 Task: Check the sale-to-list ratio of range oven in the last 1 year.
Action: Mouse moved to (777, 184)
Screenshot: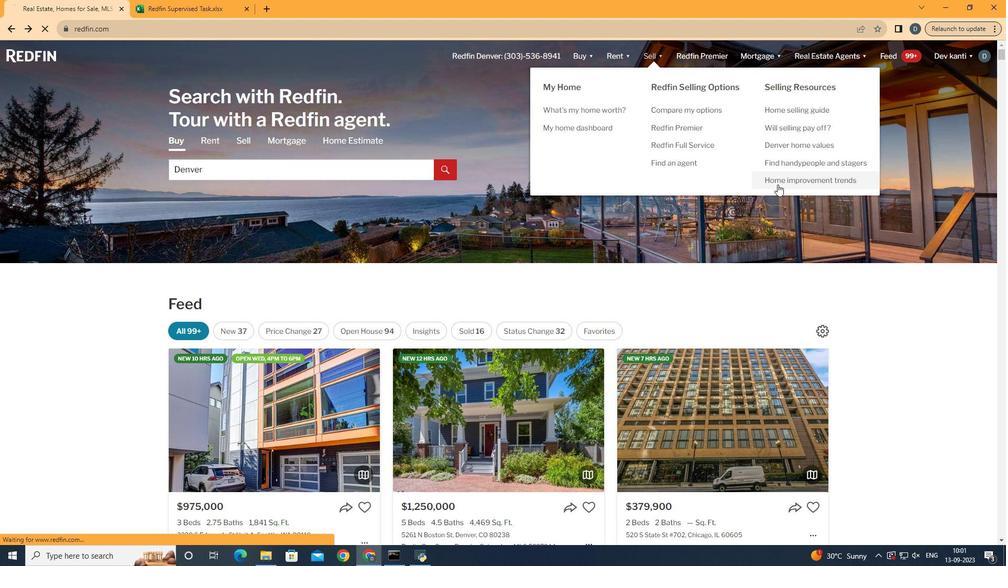 
Action: Mouse pressed left at (777, 184)
Screenshot: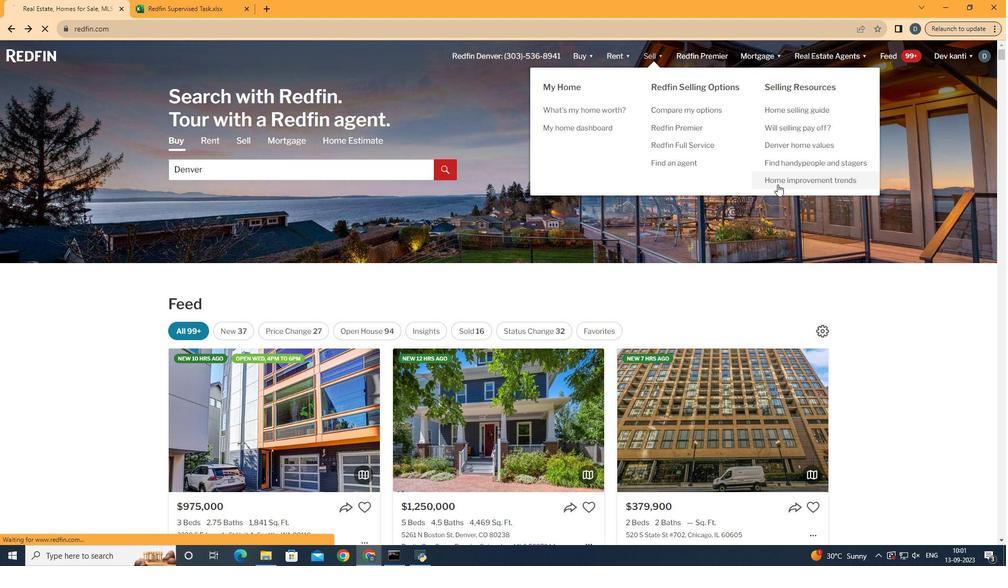 
Action: Mouse moved to (268, 202)
Screenshot: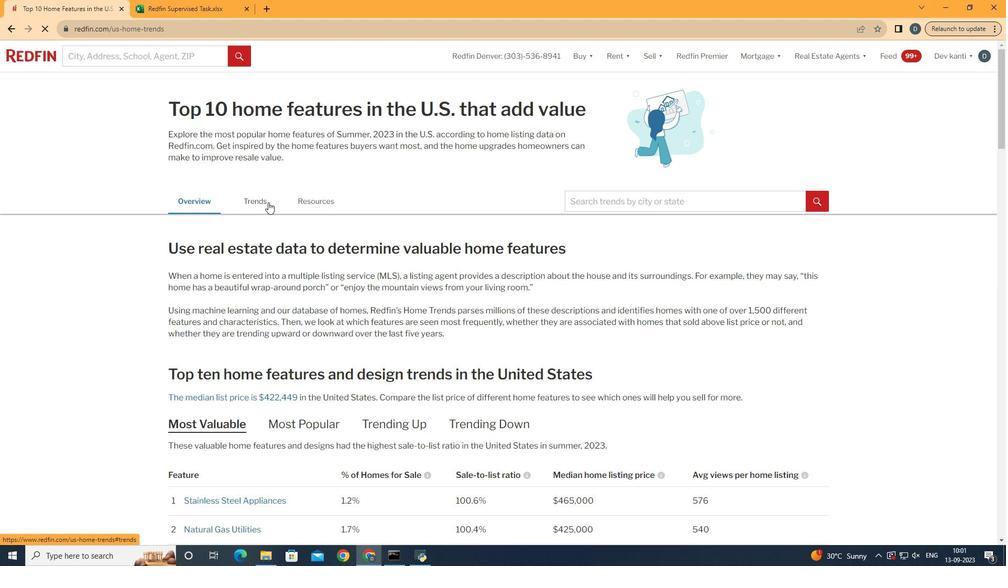 
Action: Mouse pressed left at (268, 202)
Screenshot: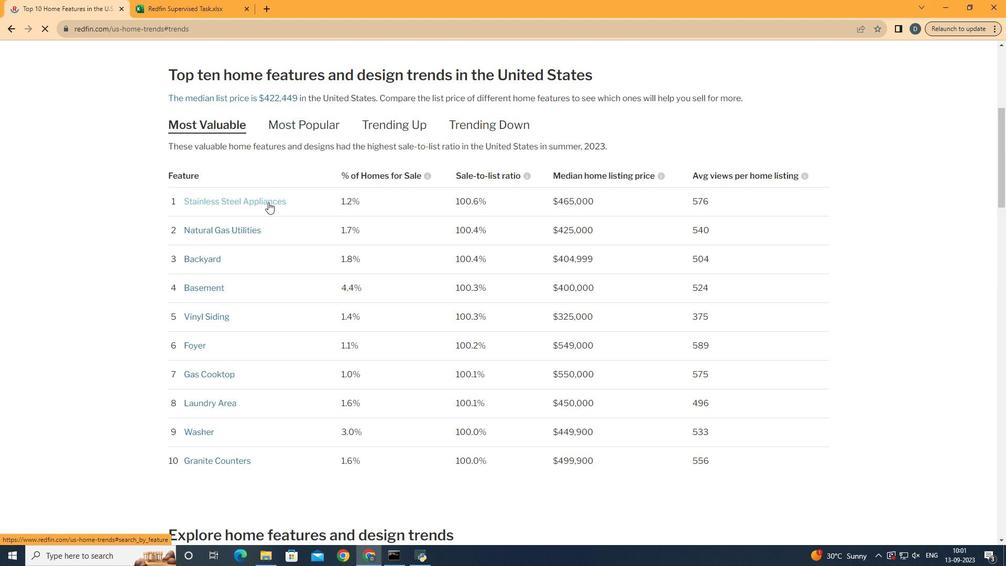 
Action: Mouse moved to (319, 276)
Screenshot: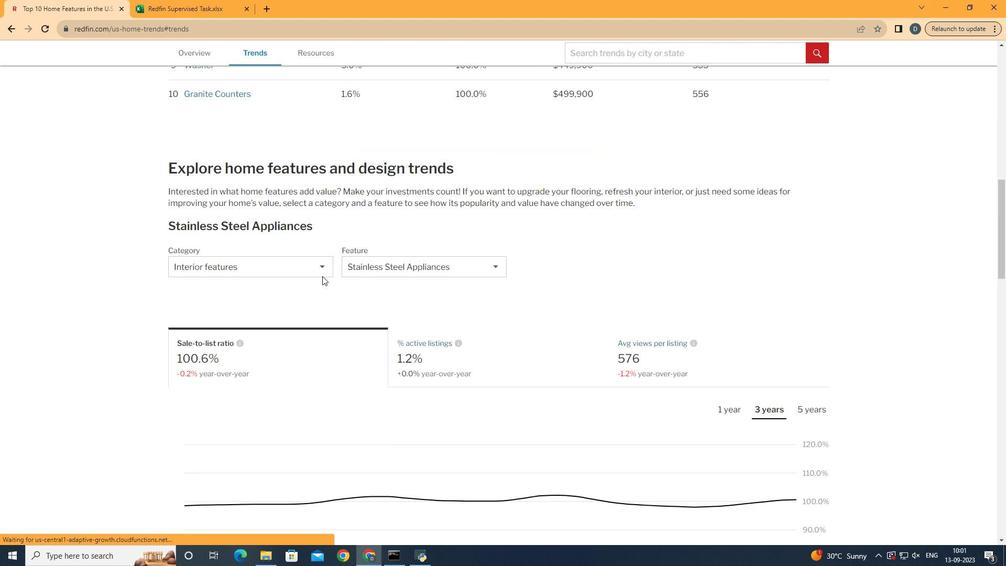 
Action: Mouse scrolled (319, 275) with delta (0, 0)
Screenshot: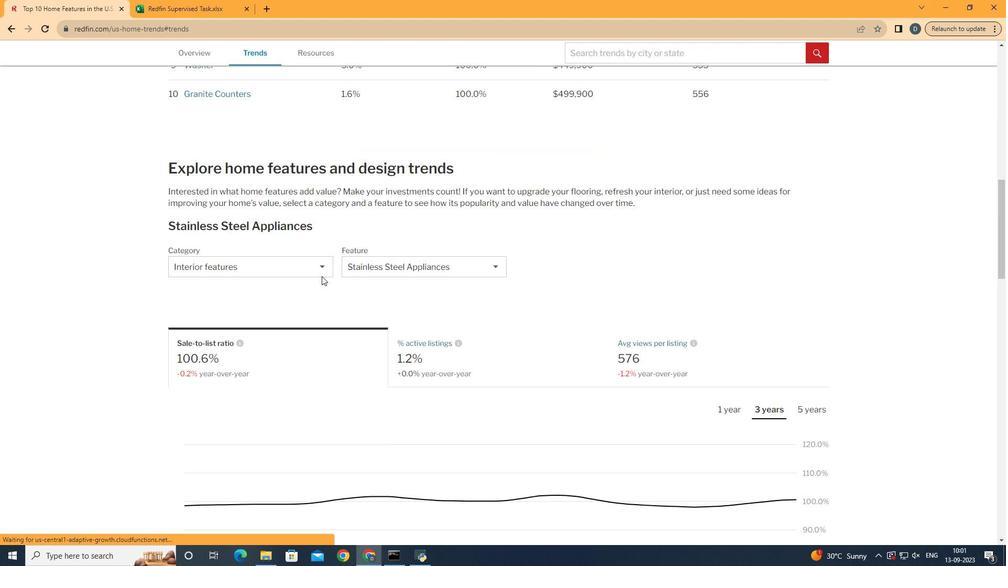 
Action: Mouse moved to (319, 276)
Screenshot: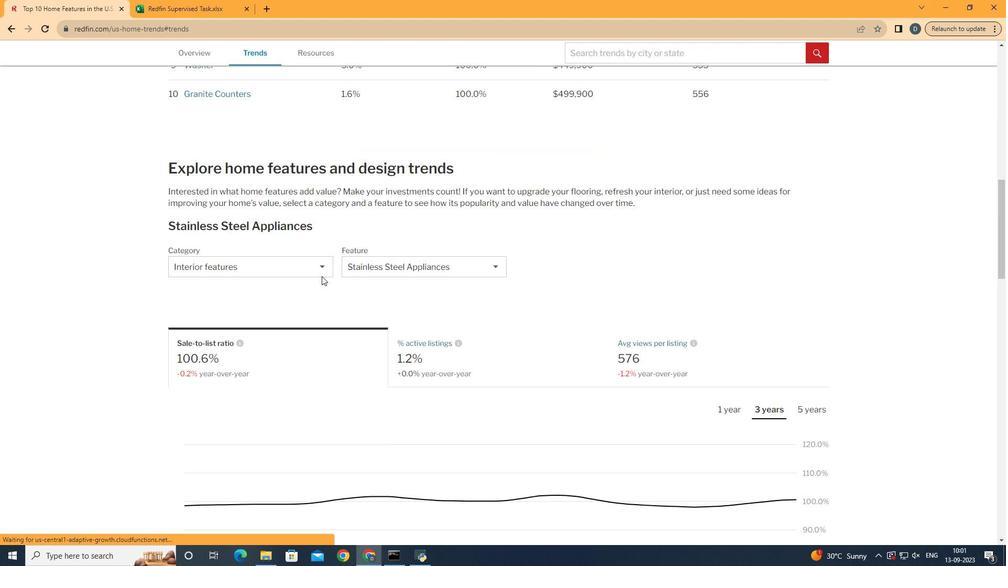 
Action: Mouse scrolled (319, 275) with delta (0, 0)
Screenshot: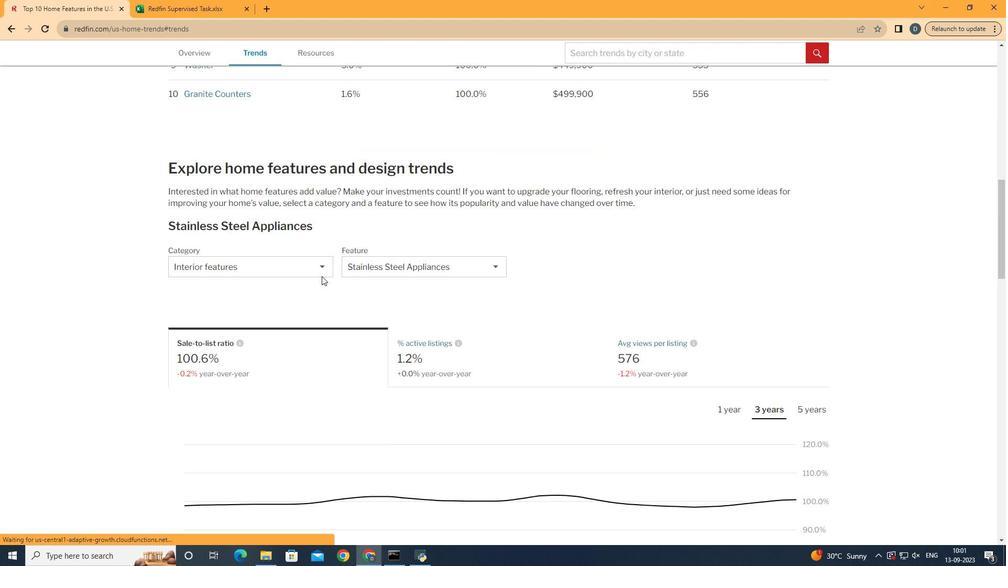 
Action: Mouse scrolled (319, 275) with delta (0, 0)
Screenshot: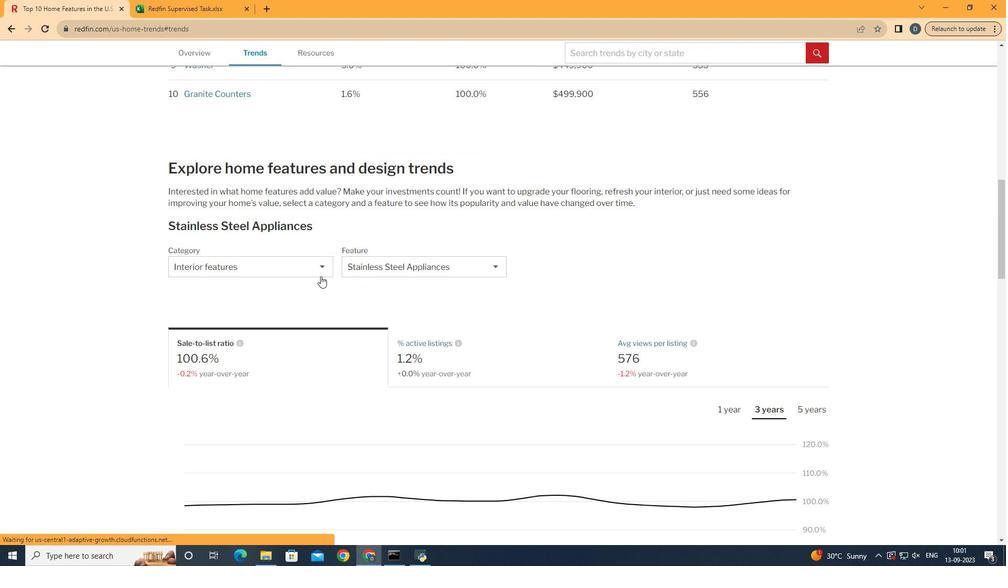 
Action: Mouse moved to (319, 276)
Screenshot: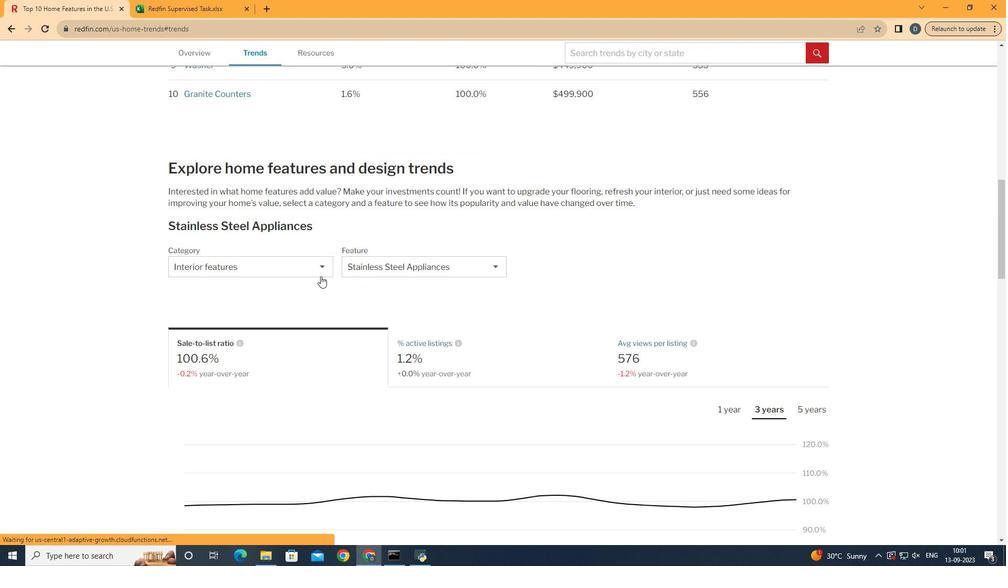 
Action: Mouse scrolled (319, 275) with delta (0, 0)
Screenshot: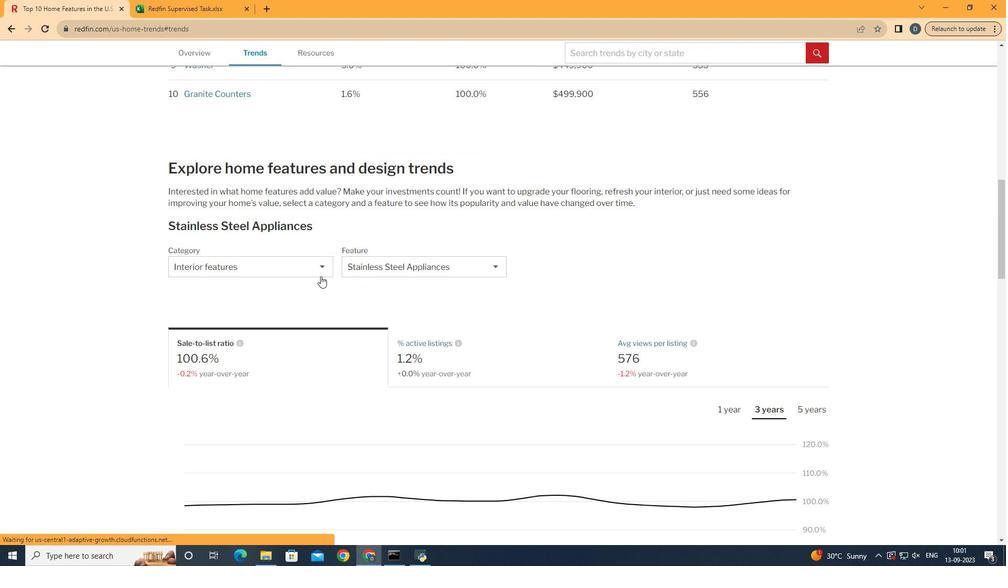 
Action: Mouse moved to (320, 276)
Screenshot: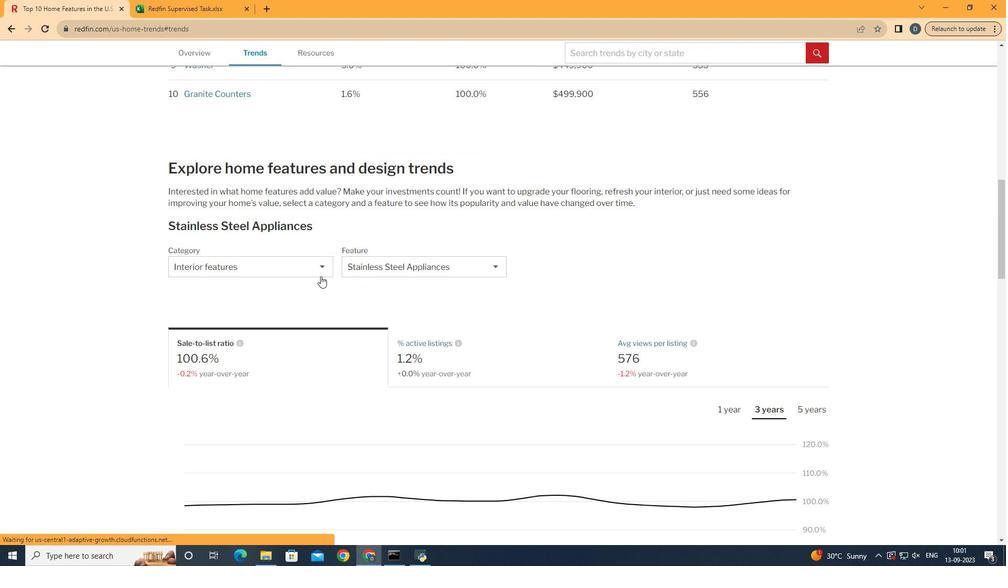 
Action: Mouse scrolled (320, 275) with delta (0, 0)
Screenshot: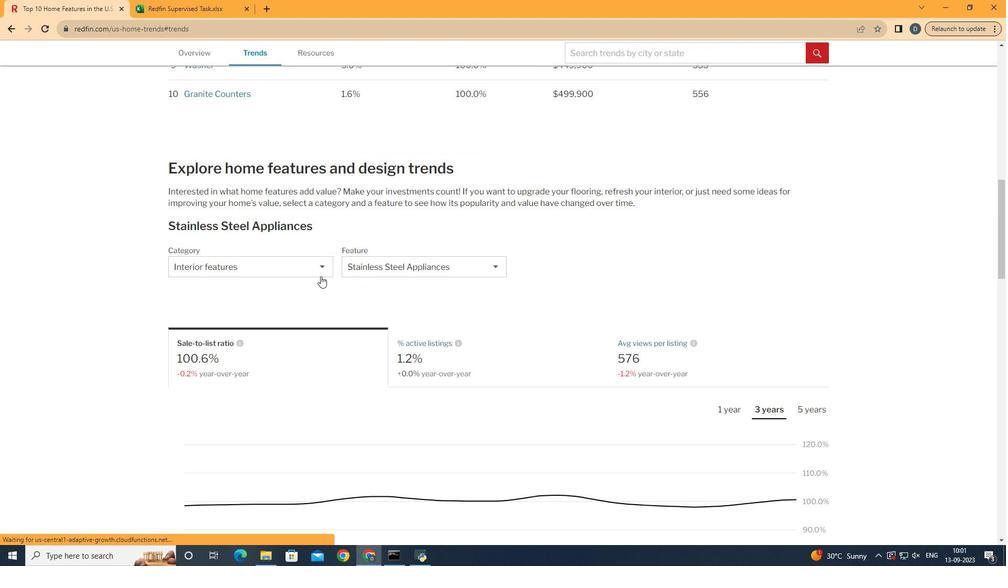 
Action: Mouse moved to (320, 276)
Screenshot: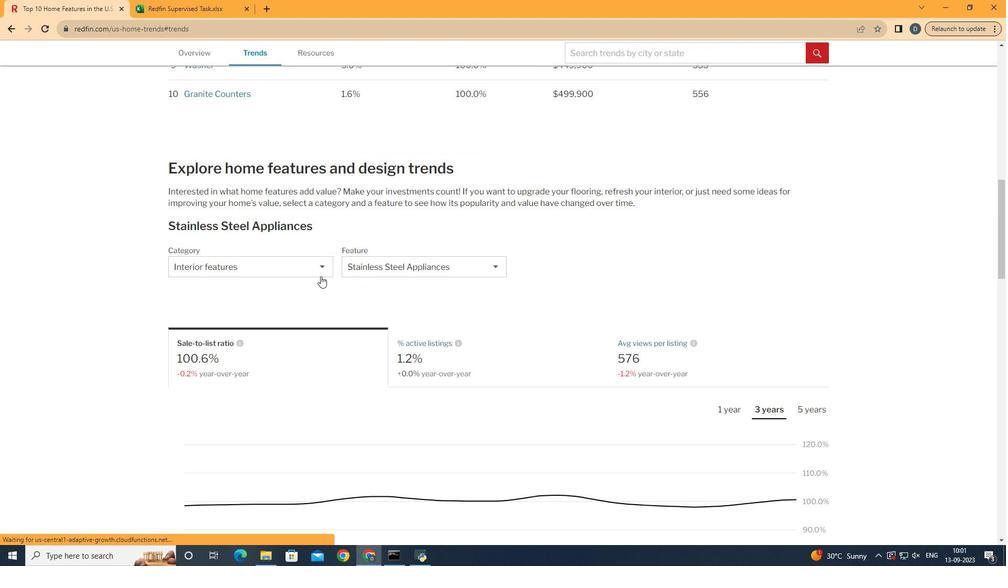 
Action: Mouse scrolled (320, 275) with delta (0, 0)
Screenshot: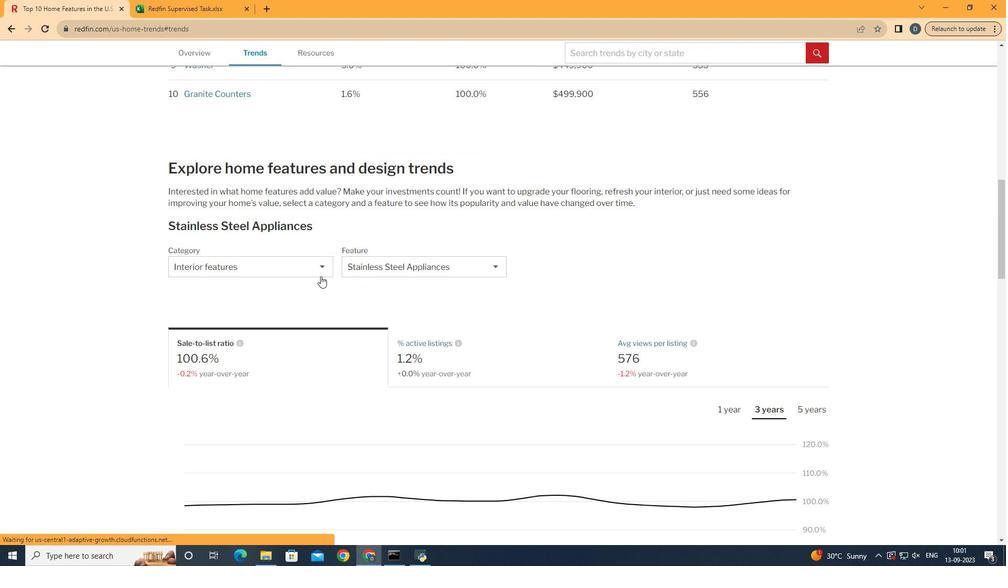 
Action: Mouse moved to (321, 276)
Screenshot: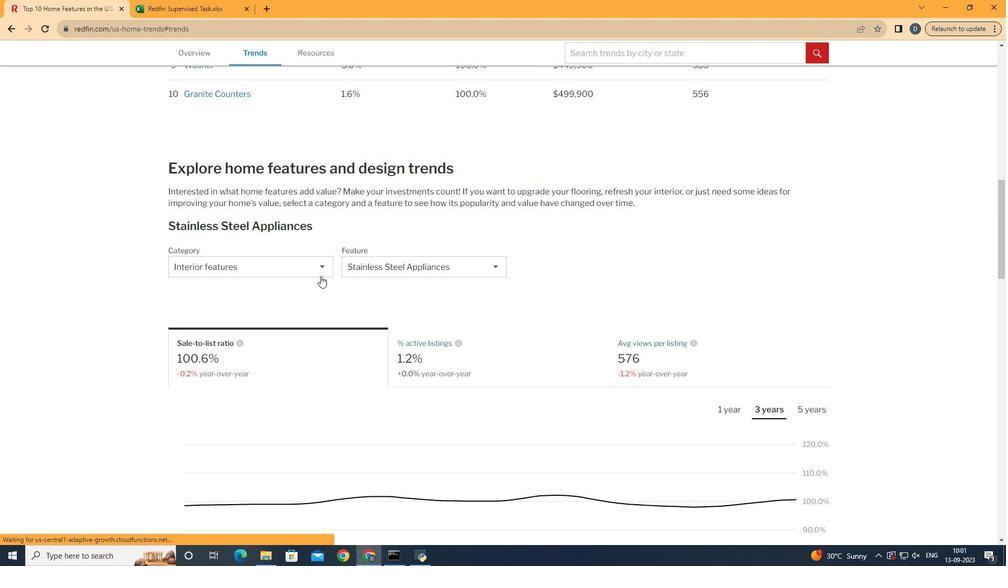
Action: Mouse scrolled (321, 275) with delta (0, 0)
Screenshot: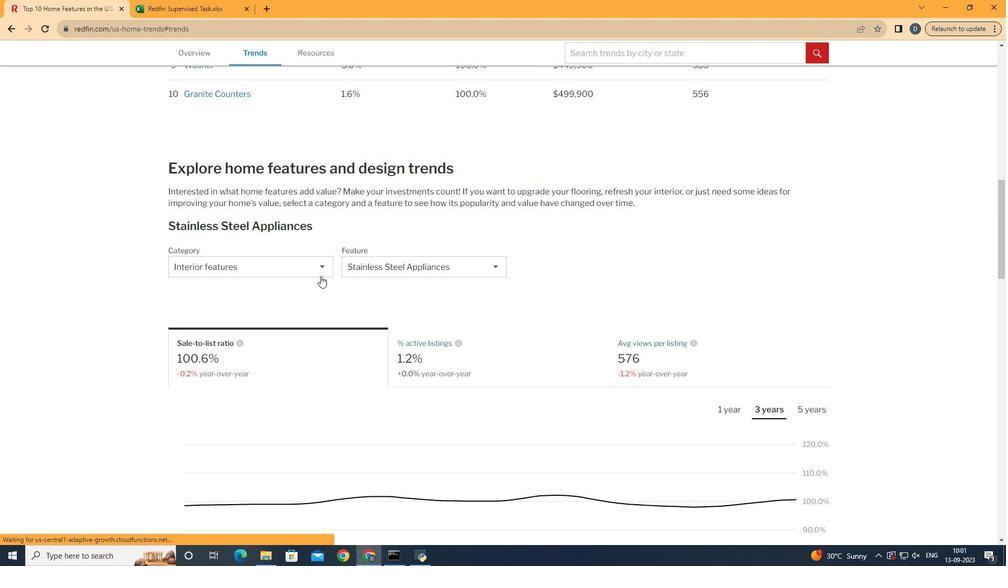 
Action: Mouse moved to (267, 263)
Screenshot: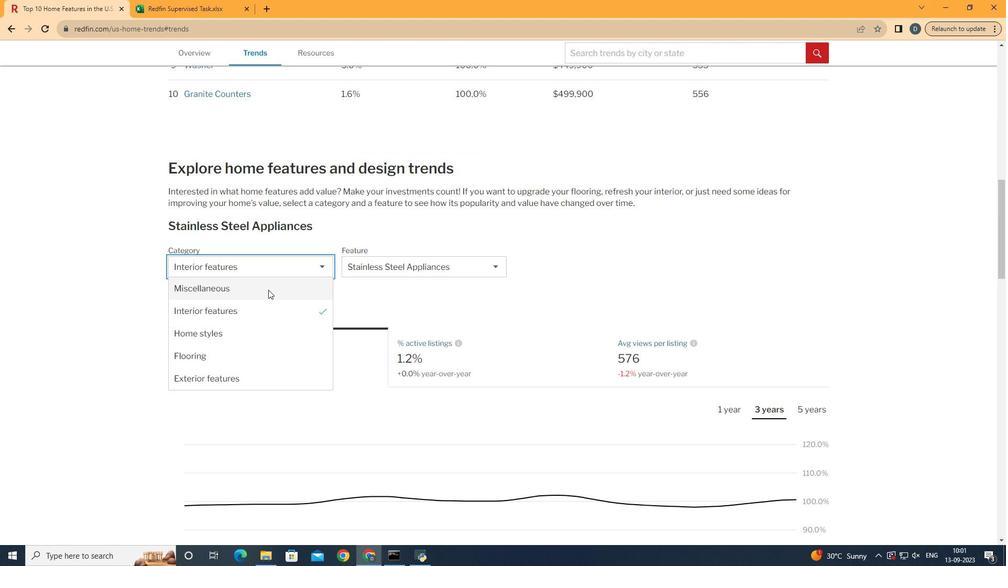 
Action: Mouse pressed left at (267, 263)
Screenshot: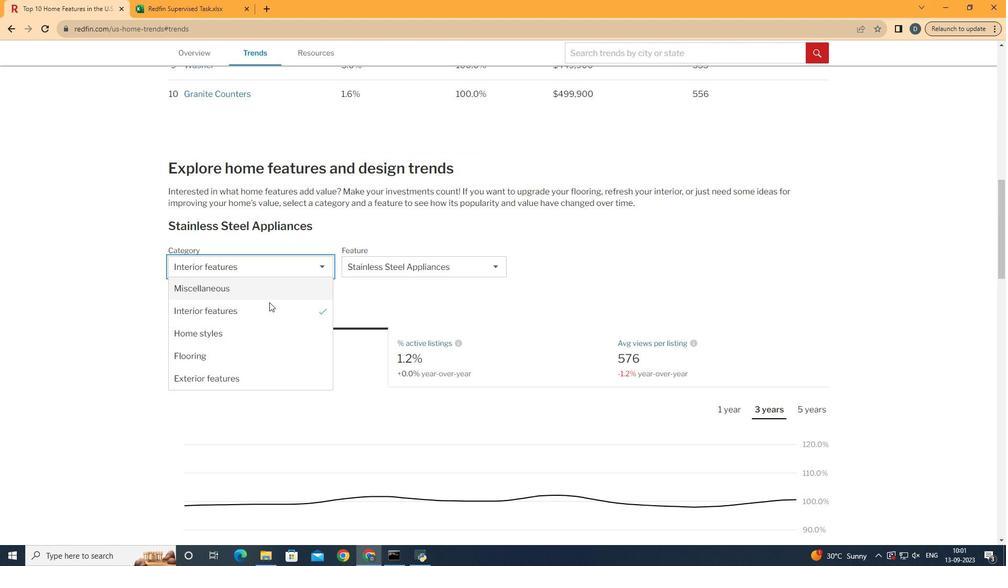 
Action: Mouse moved to (269, 312)
Screenshot: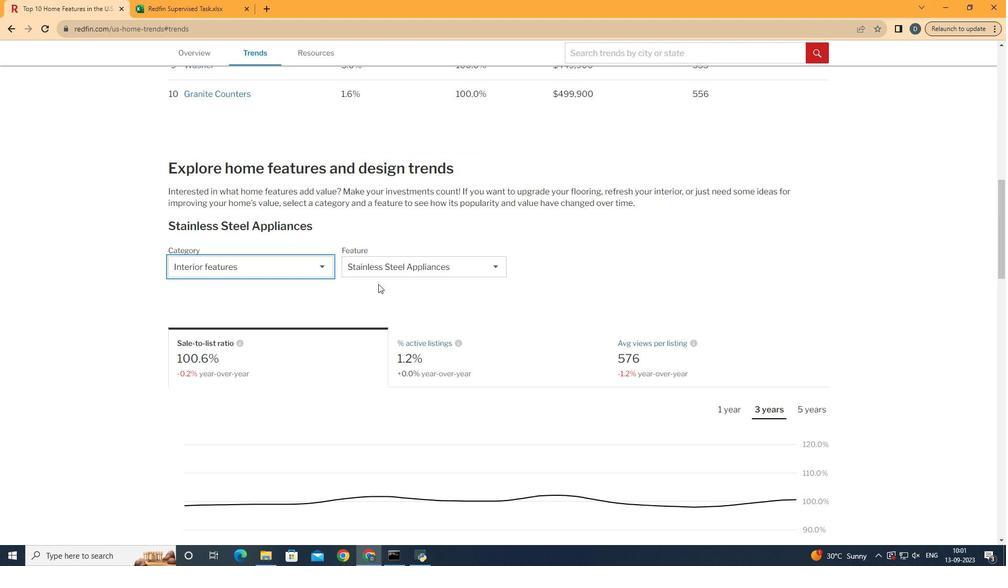 
Action: Mouse pressed left at (269, 312)
Screenshot: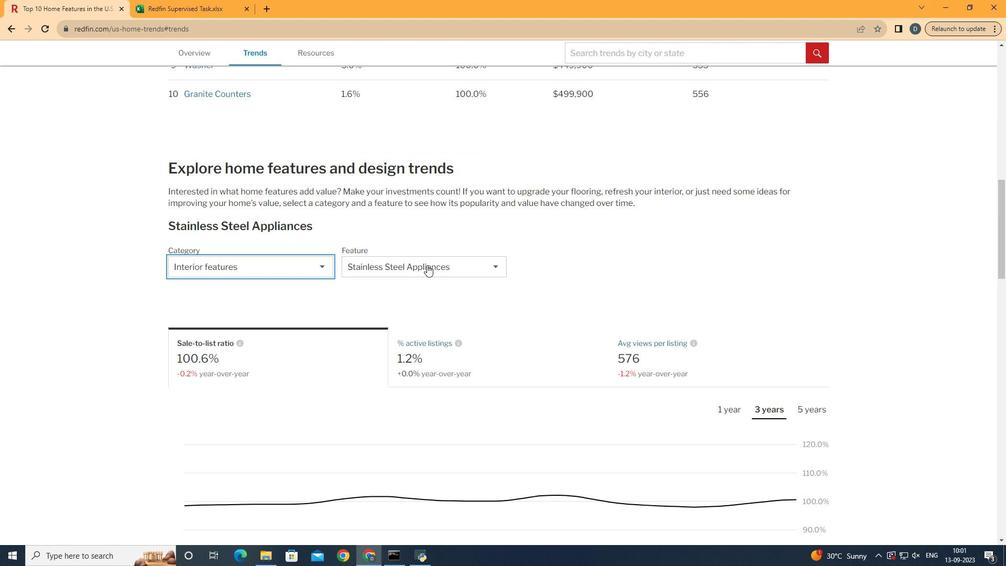 
Action: Mouse moved to (431, 262)
Screenshot: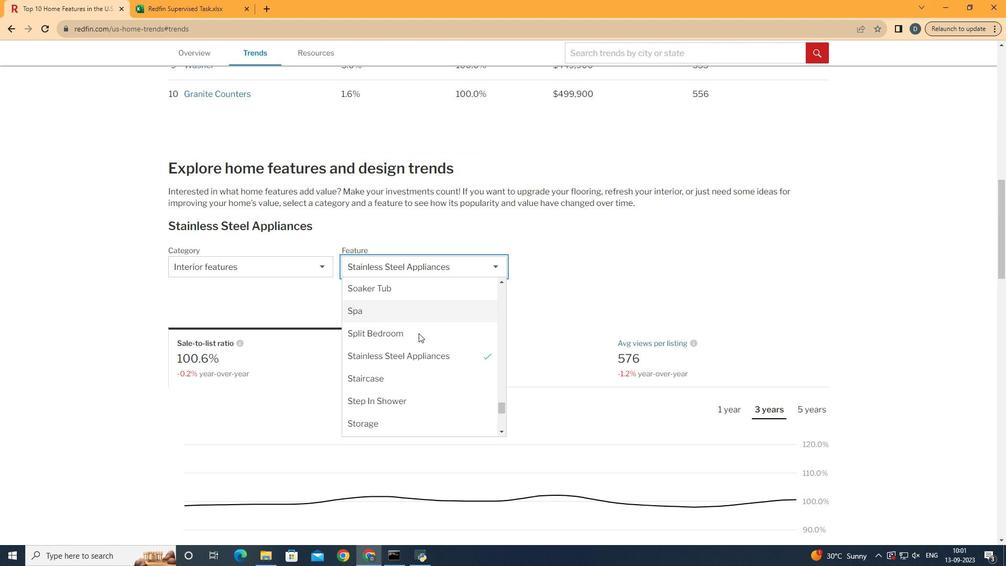 
Action: Mouse pressed left at (431, 262)
Screenshot: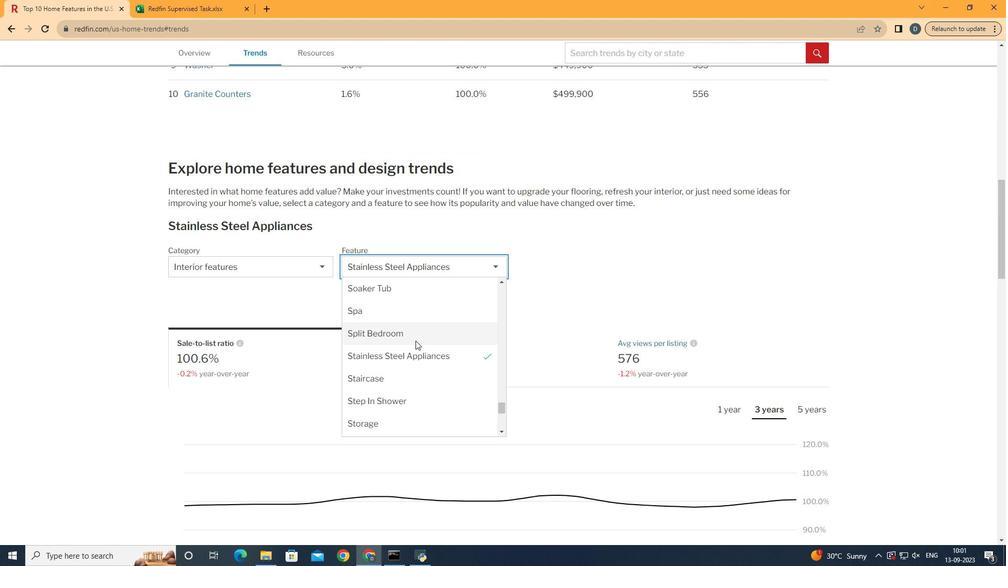 
Action: Mouse moved to (413, 341)
Screenshot: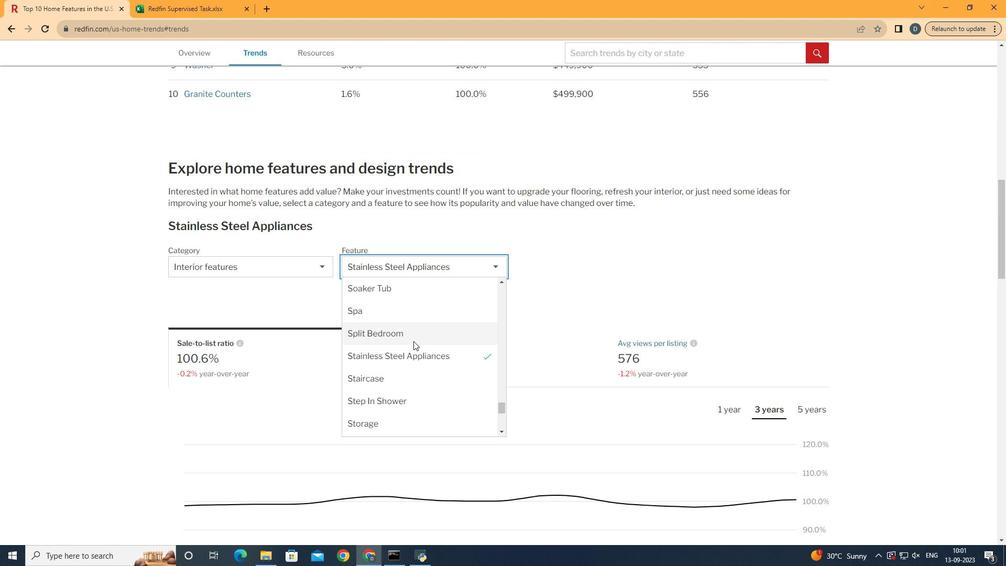 
Action: Mouse scrolled (413, 341) with delta (0, 0)
Screenshot: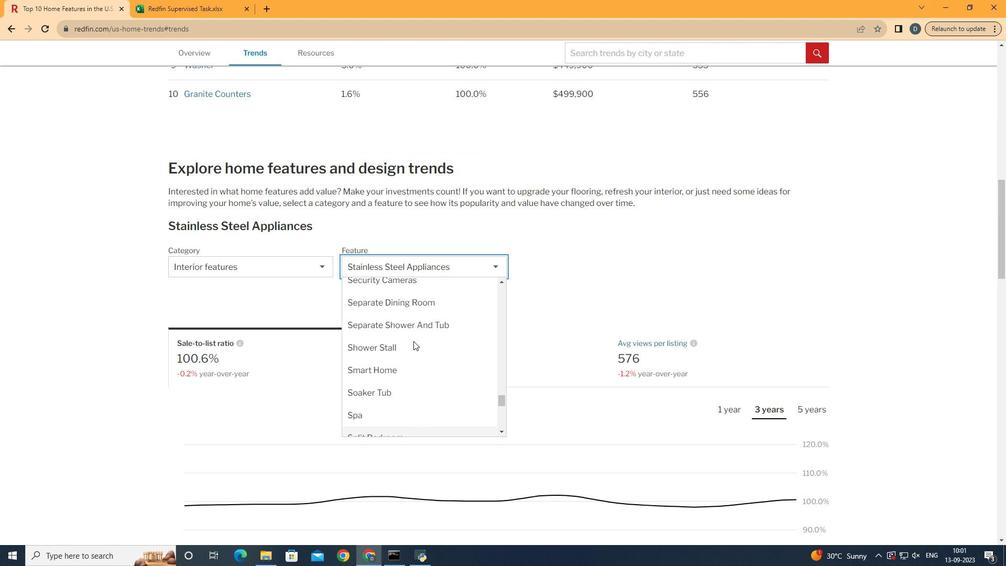 
Action: Mouse scrolled (413, 341) with delta (0, 0)
Screenshot: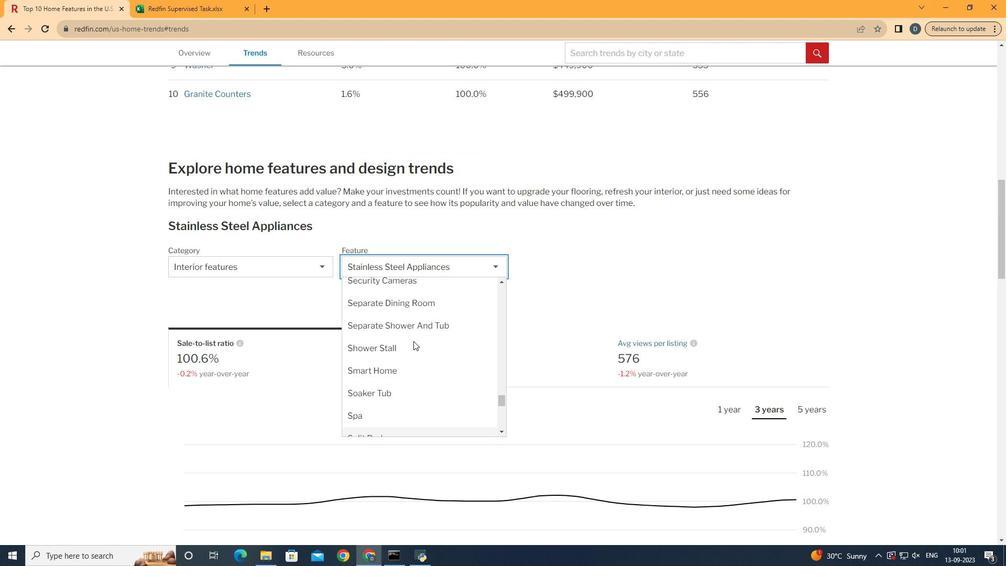 
Action: Mouse scrolled (413, 341) with delta (0, 0)
Screenshot: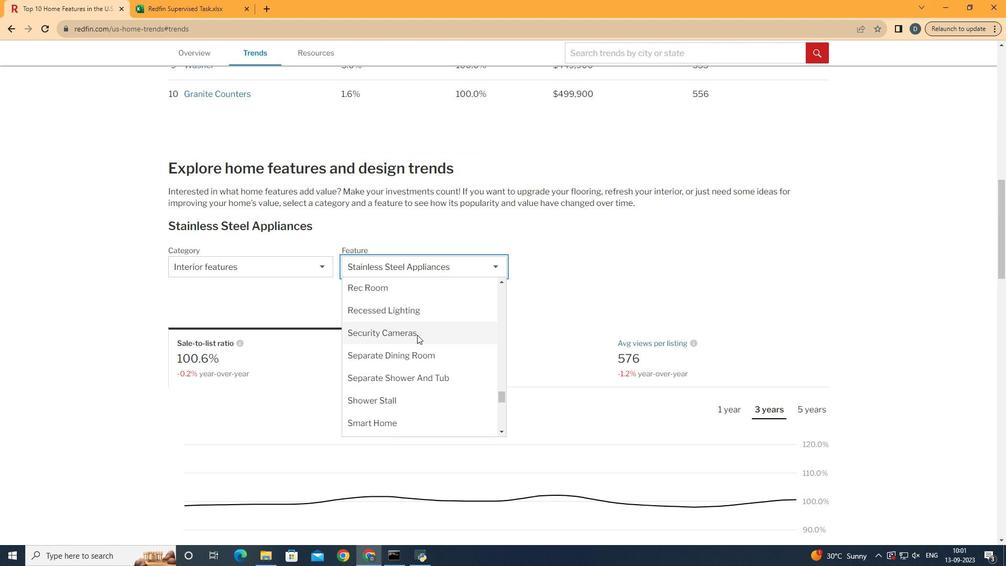 
Action: Mouse moved to (433, 312)
Screenshot: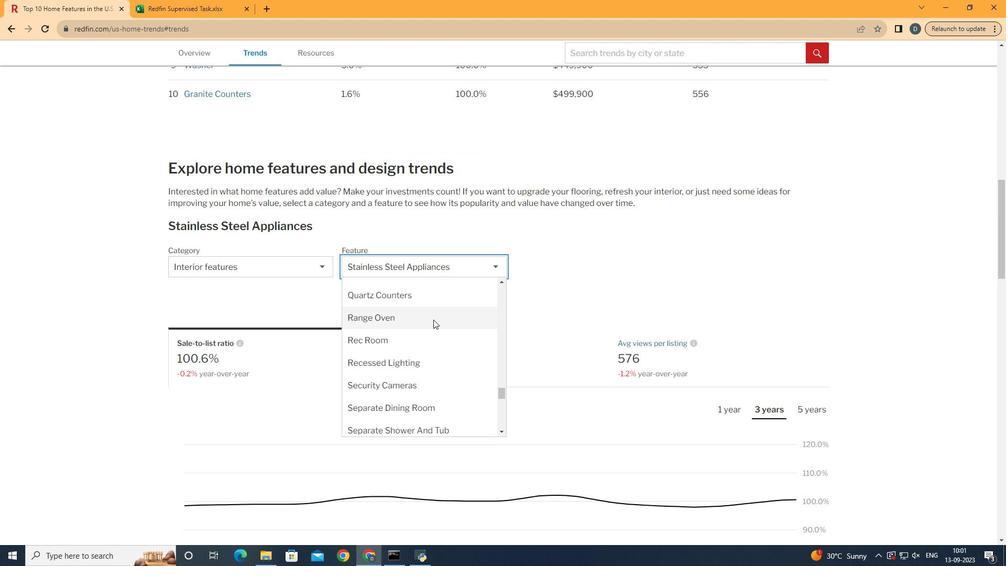 
Action: Mouse scrolled (433, 312) with delta (0, 0)
Screenshot: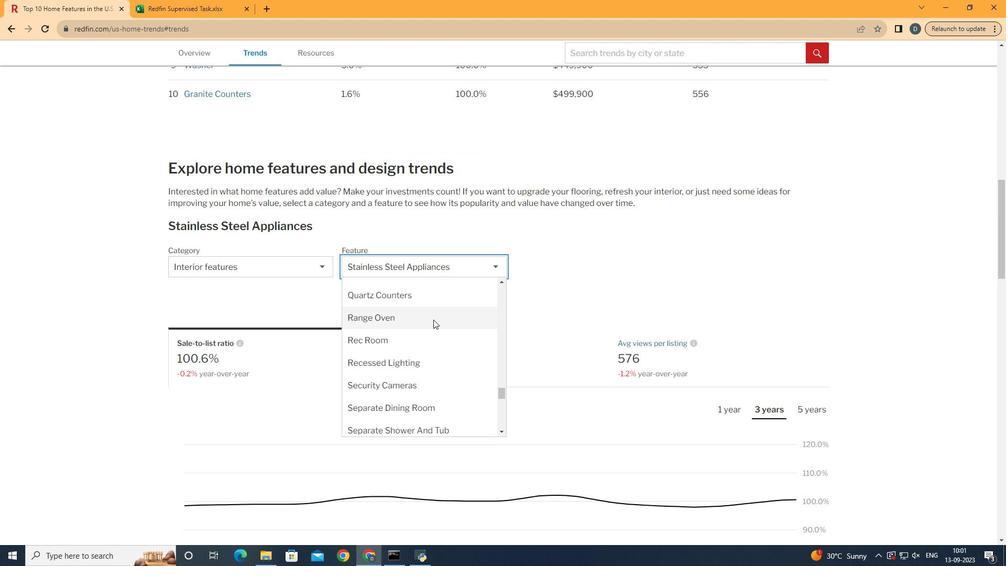 
Action: Mouse moved to (440, 321)
Screenshot: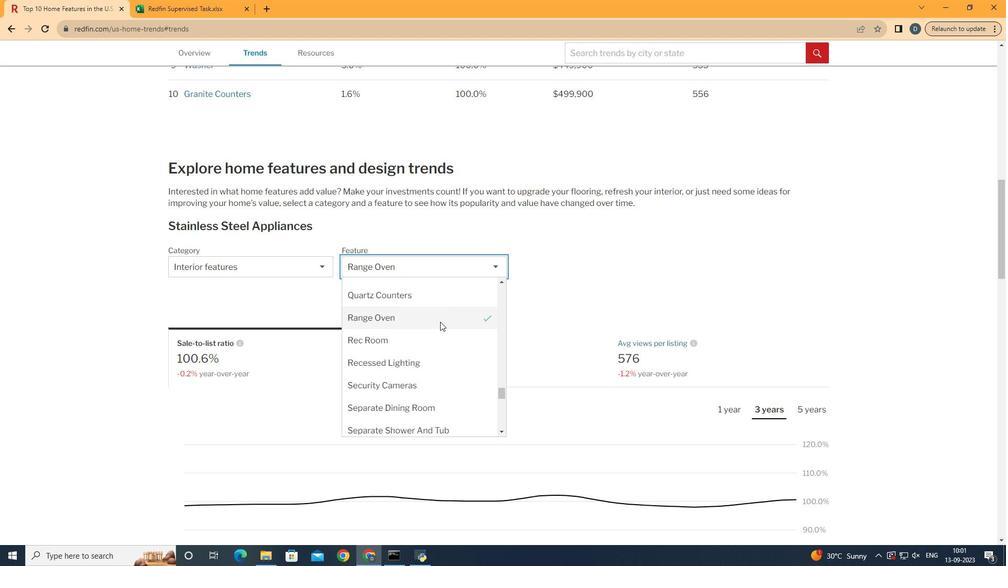 
Action: Mouse pressed left at (440, 321)
Screenshot: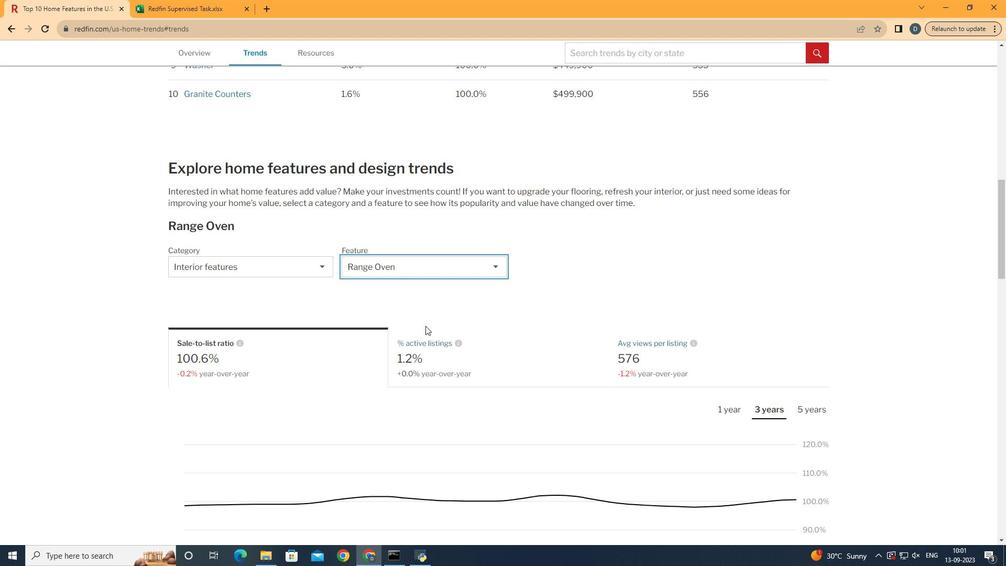 
Action: Mouse moved to (294, 352)
Screenshot: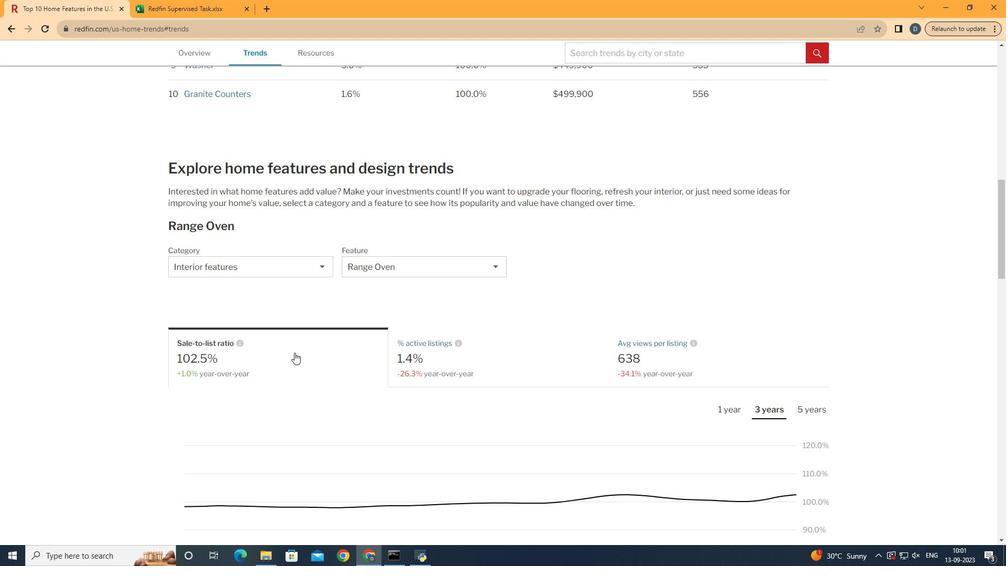 
Action: Mouse pressed left at (294, 352)
Screenshot: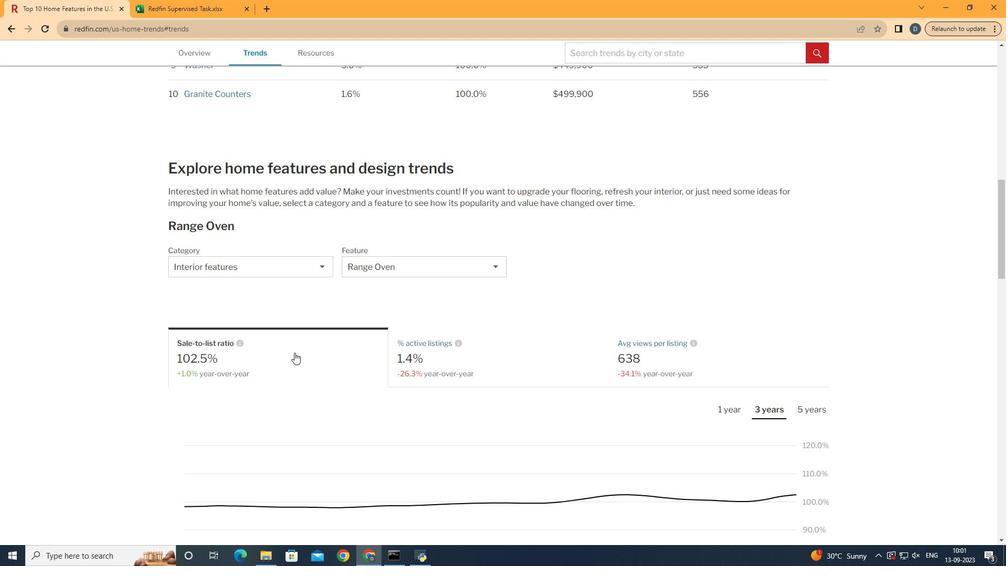 
Action: Mouse scrolled (294, 352) with delta (0, 0)
Screenshot: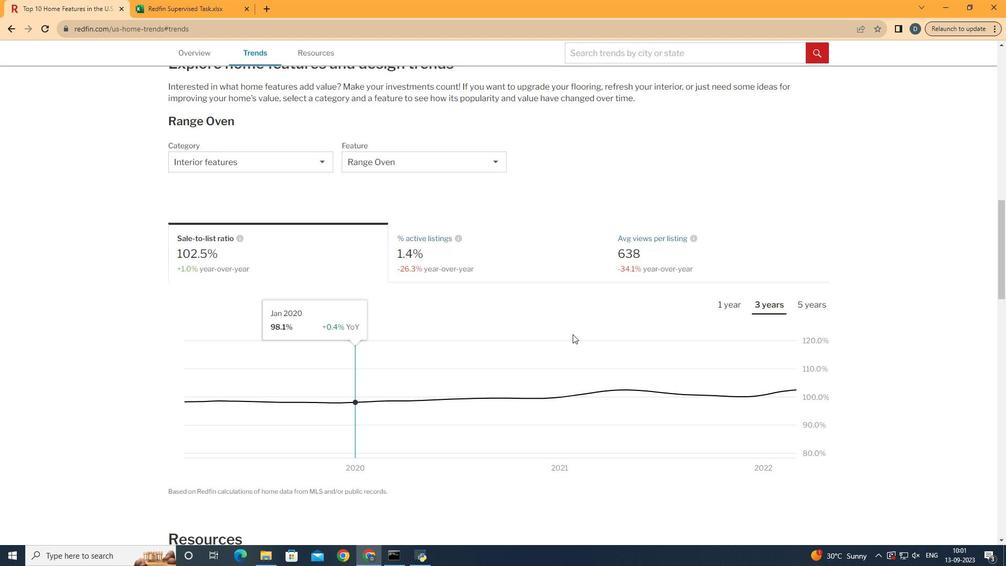 
Action: Mouse scrolled (294, 352) with delta (0, 0)
Screenshot: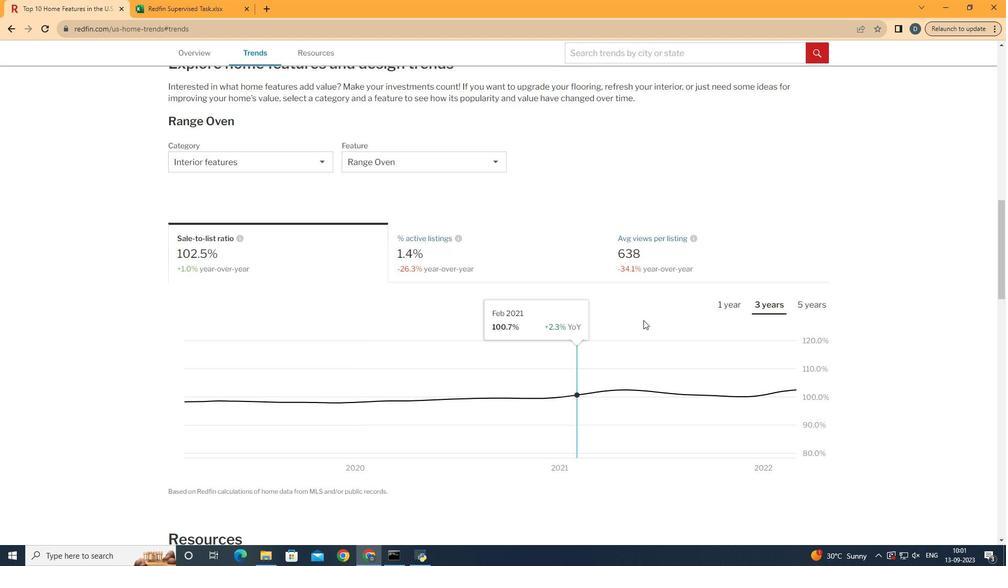 
Action: Mouse moved to (728, 303)
Screenshot: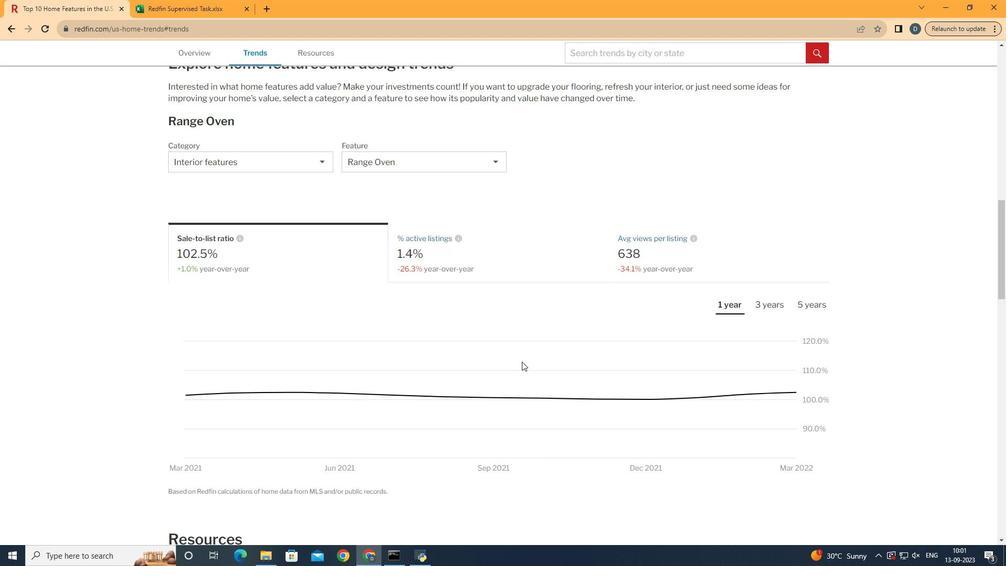 
Action: Mouse pressed left at (728, 303)
Screenshot: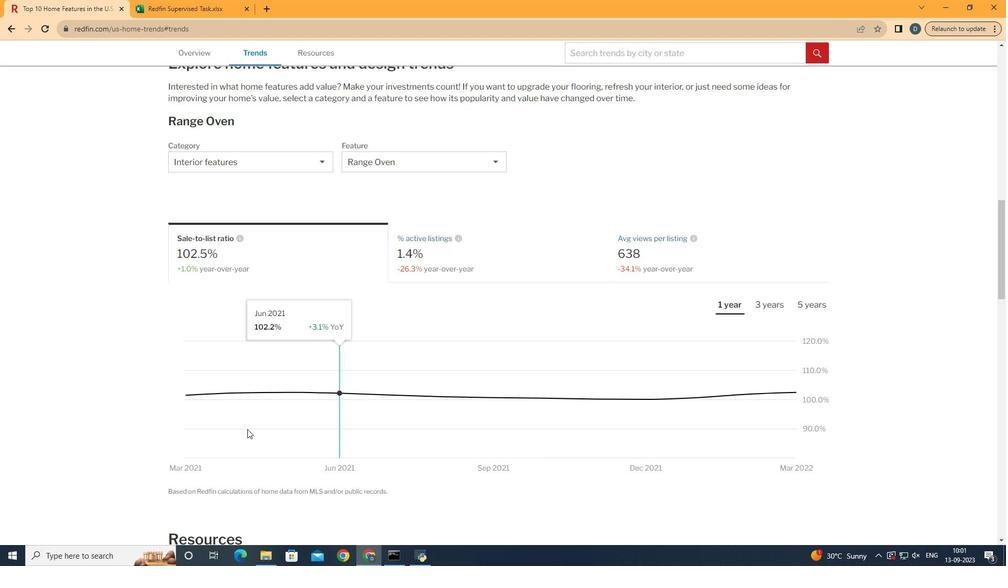 
Action: Mouse moved to (789, 395)
Screenshot: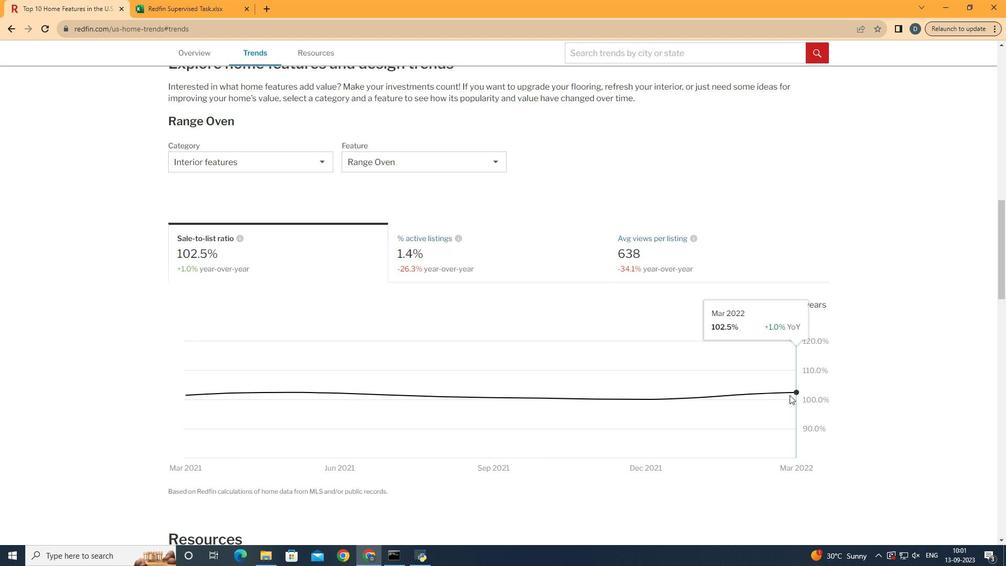
